 Task: Create in the project TrendForge a sprint 'Stellar Sprint'.
Action: Mouse moved to (206, 65)
Screenshot: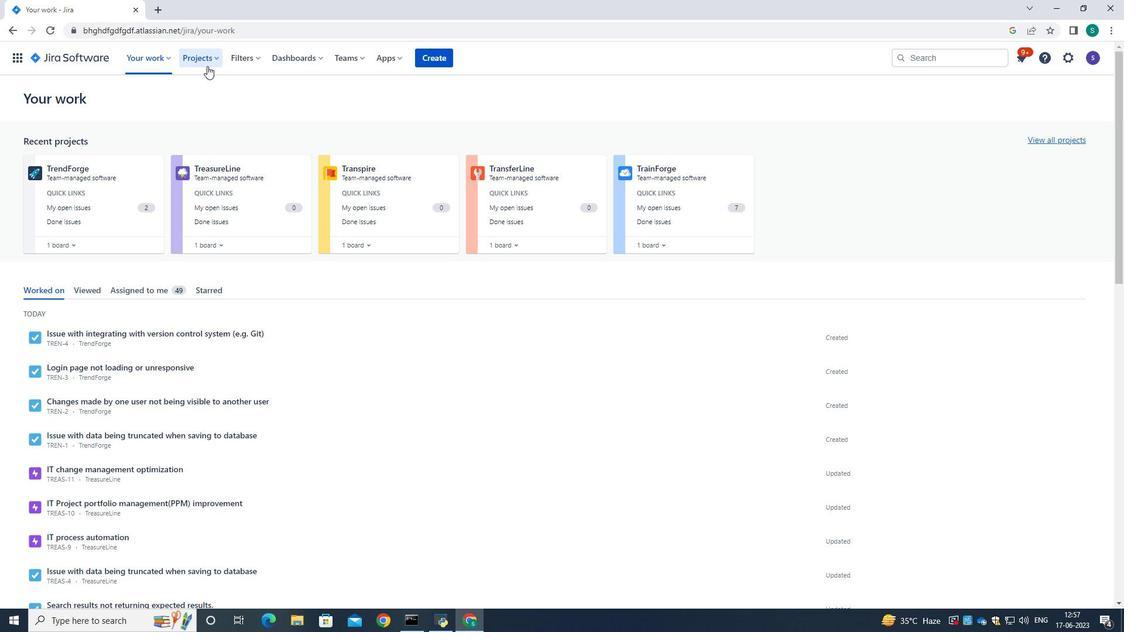 
Action: Mouse pressed left at (206, 65)
Screenshot: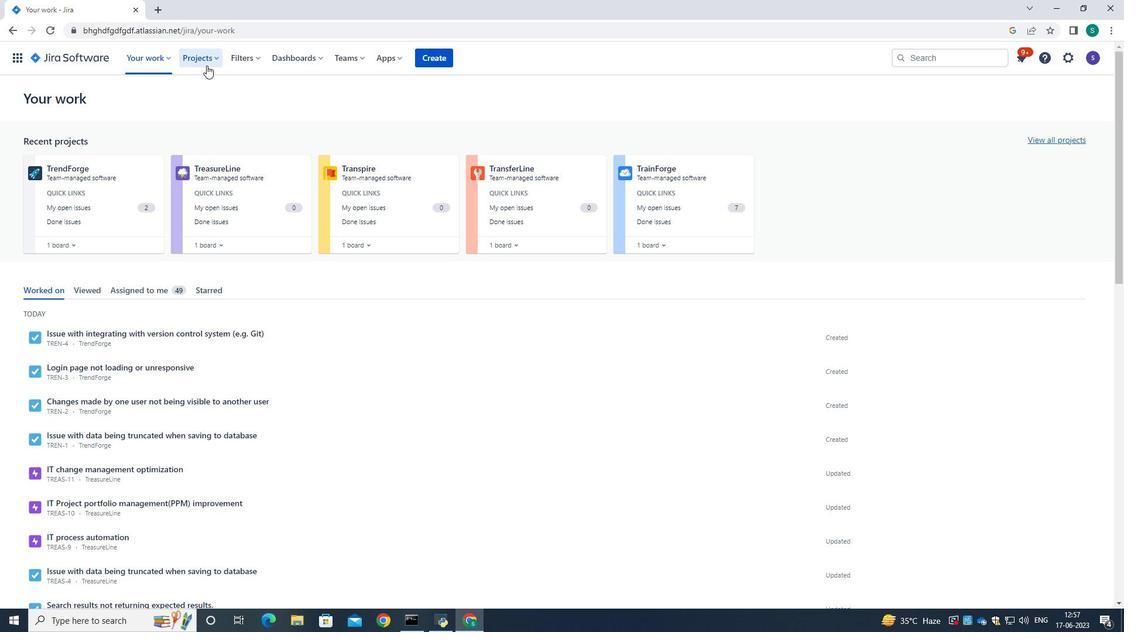 
Action: Mouse moved to (205, 105)
Screenshot: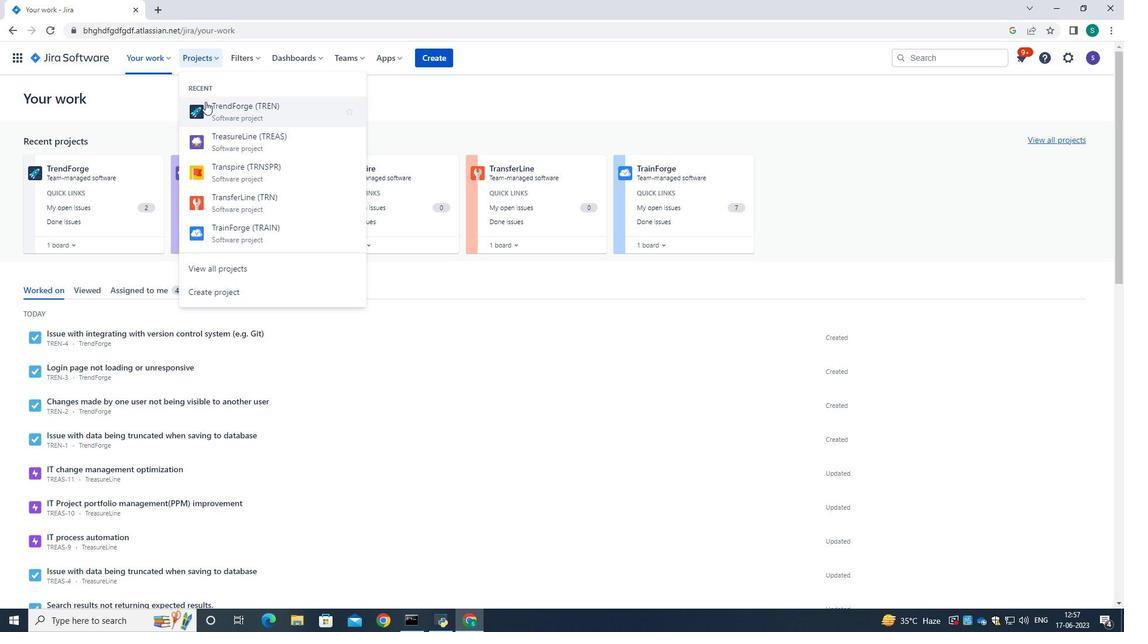 
Action: Mouse pressed left at (205, 105)
Screenshot: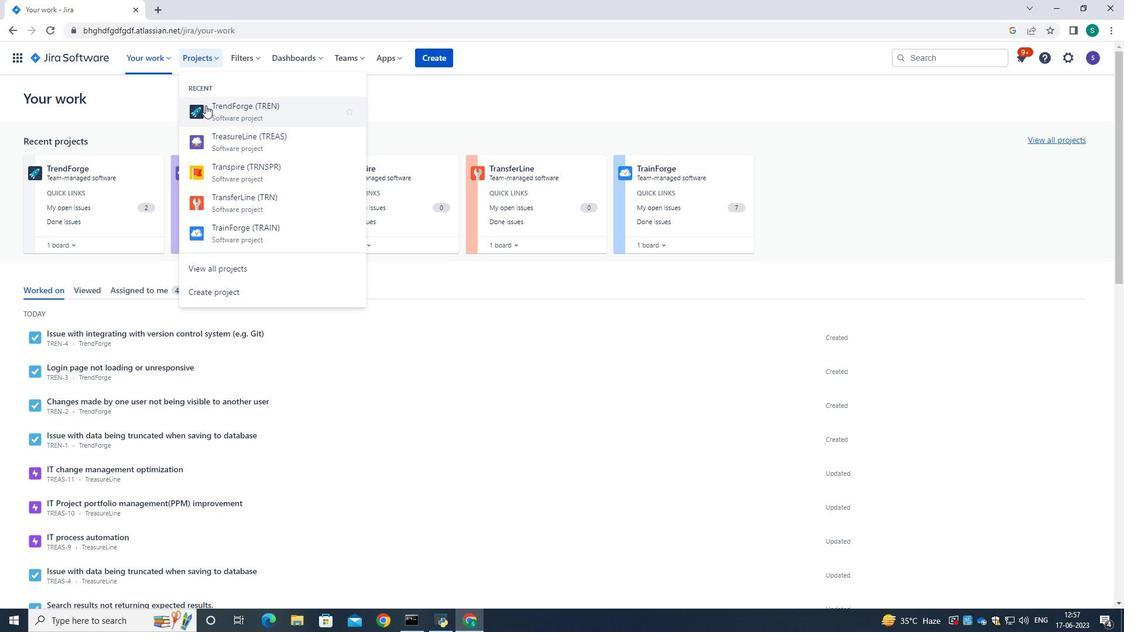 
Action: Mouse moved to (84, 182)
Screenshot: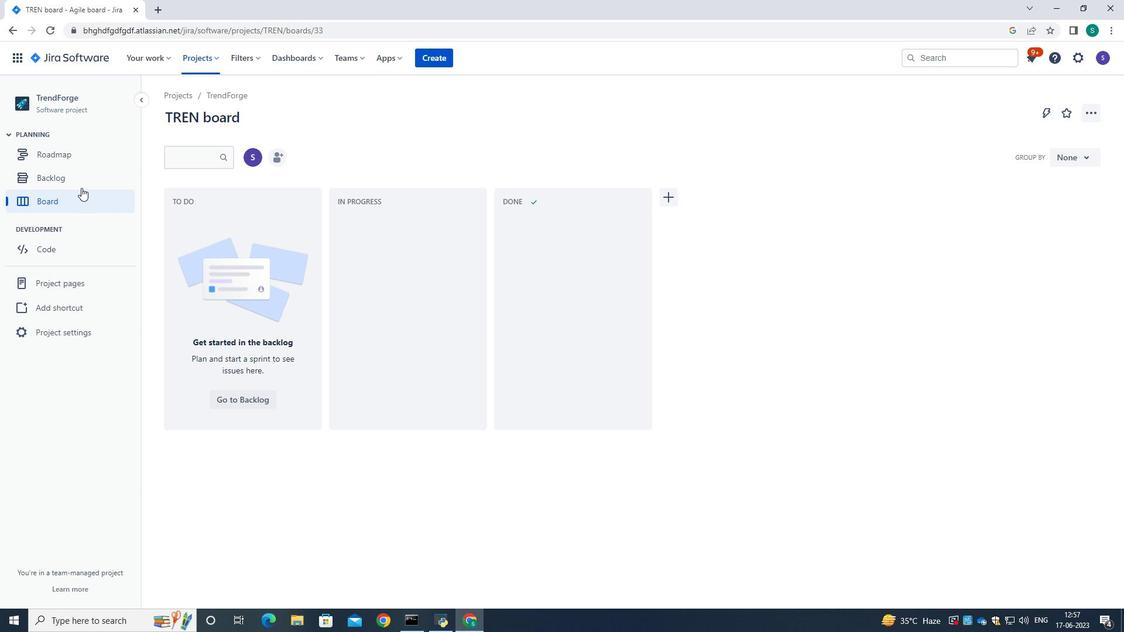 
Action: Mouse pressed left at (84, 182)
Screenshot: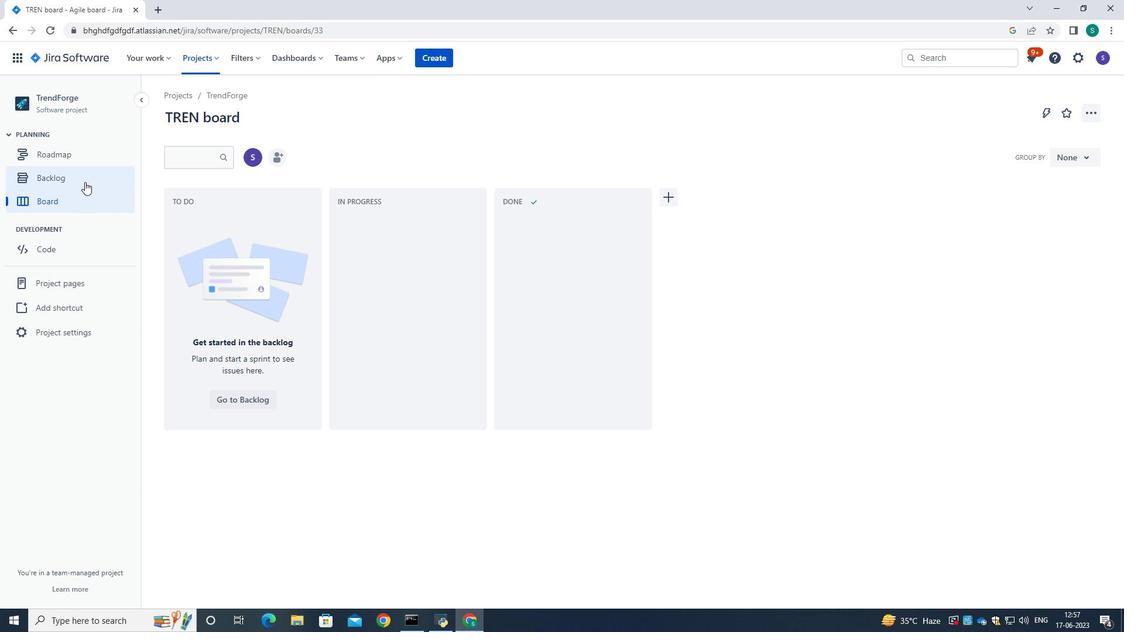 
Action: Mouse moved to (902, 241)
Screenshot: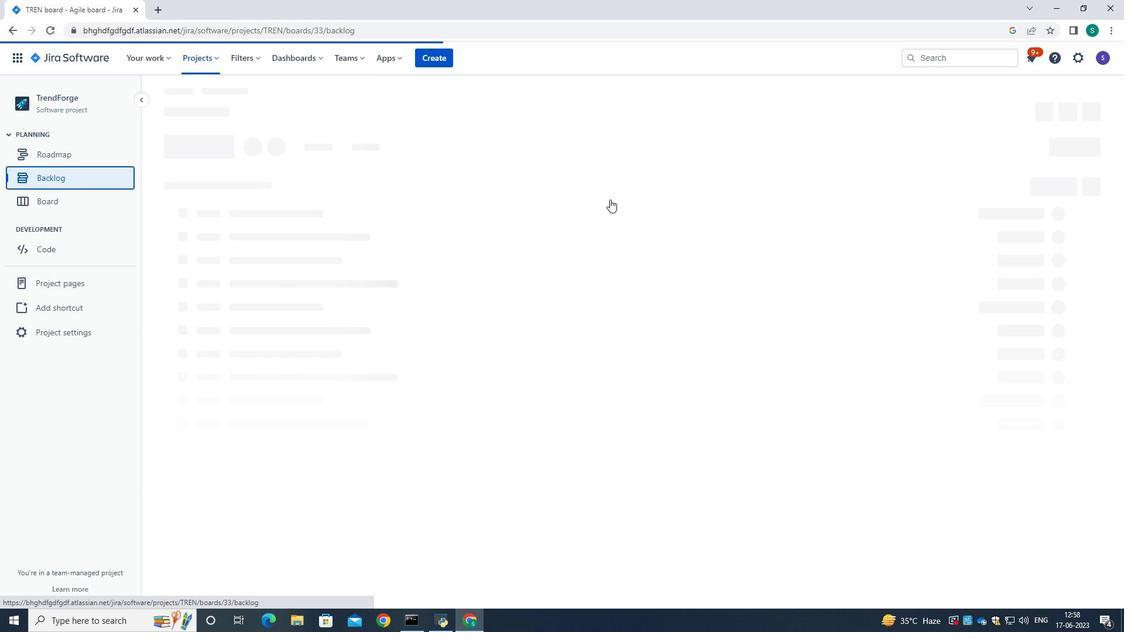 
Action: Mouse scrolled (902, 240) with delta (0, 0)
Screenshot: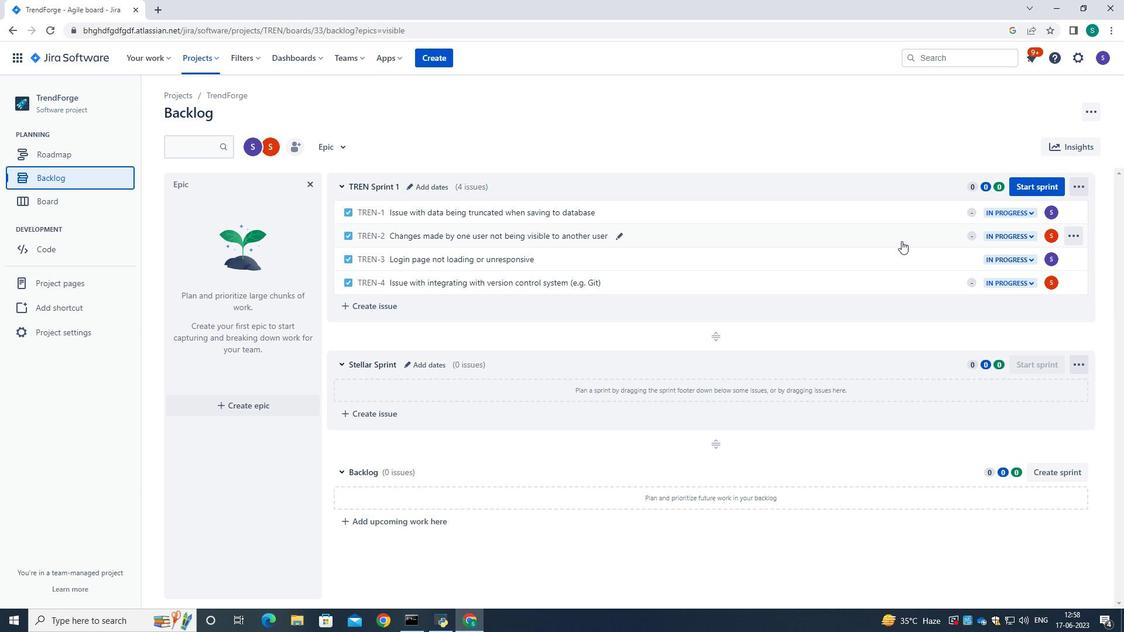 
Action: Mouse moved to (903, 241)
Screenshot: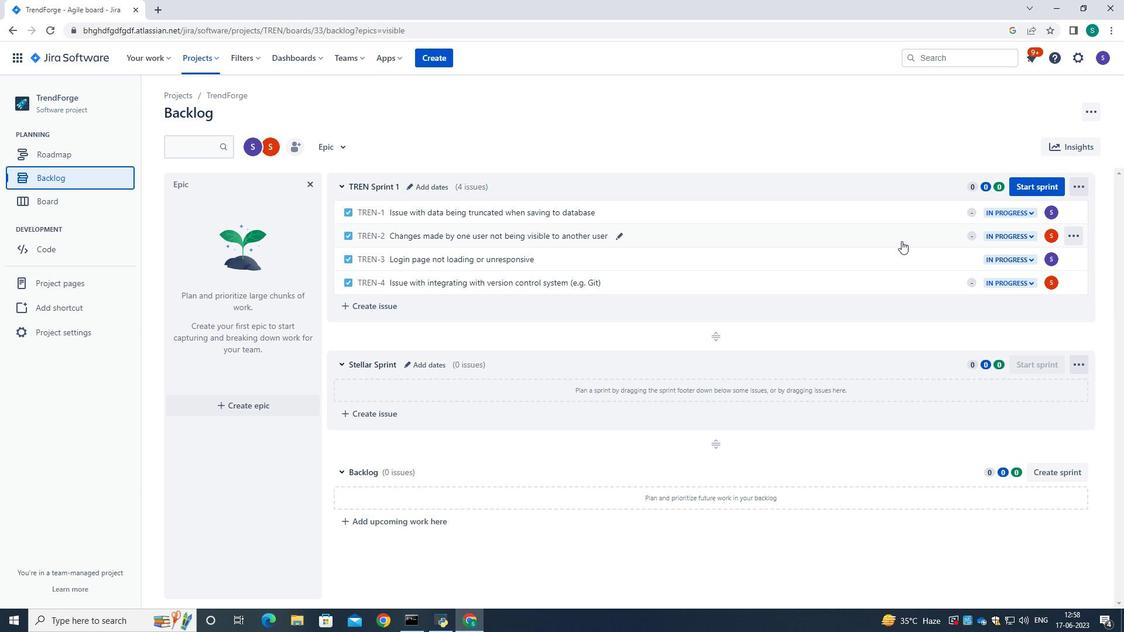 
Action: Mouse scrolled (903, 241) with delta (0, 0)
Screenshot: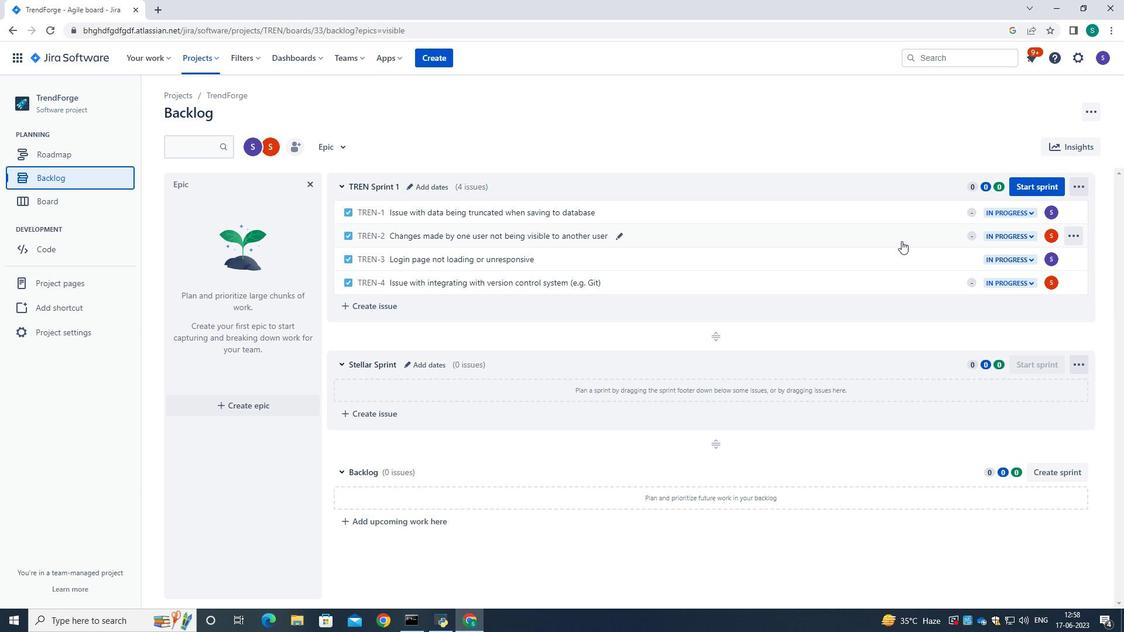 
Action: Mouse scrolled (903, 241) with delta (0, 0)
Screenshot: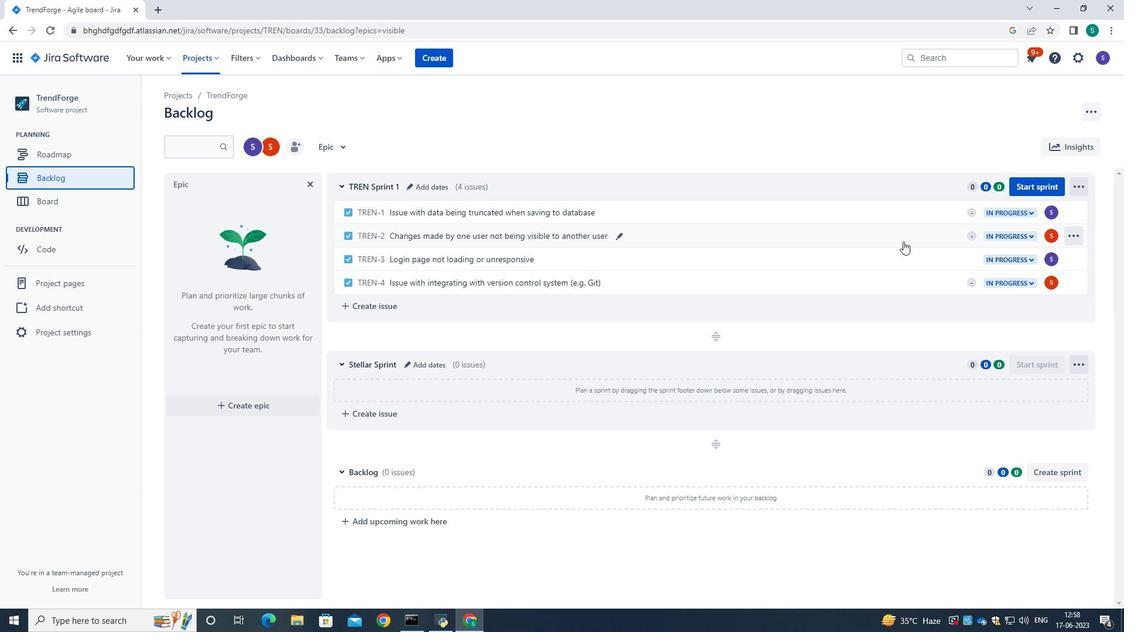 
Action: Mouse moved to (1062, 470)
Screenshot: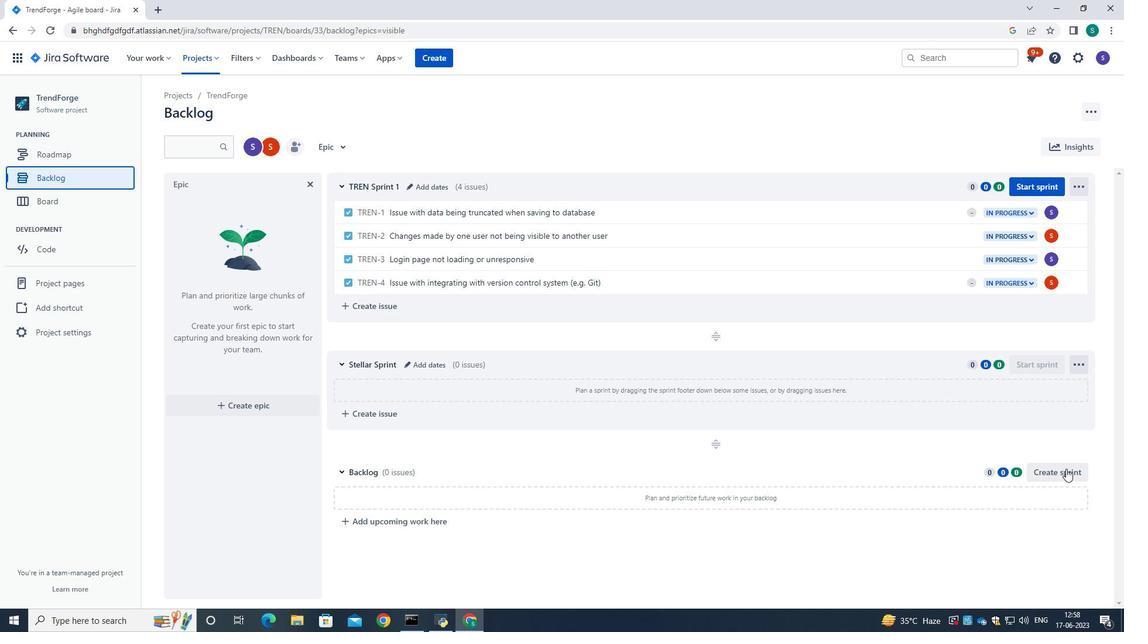 
Action: Mouse pressed left at (1062, 470)
Screenshot: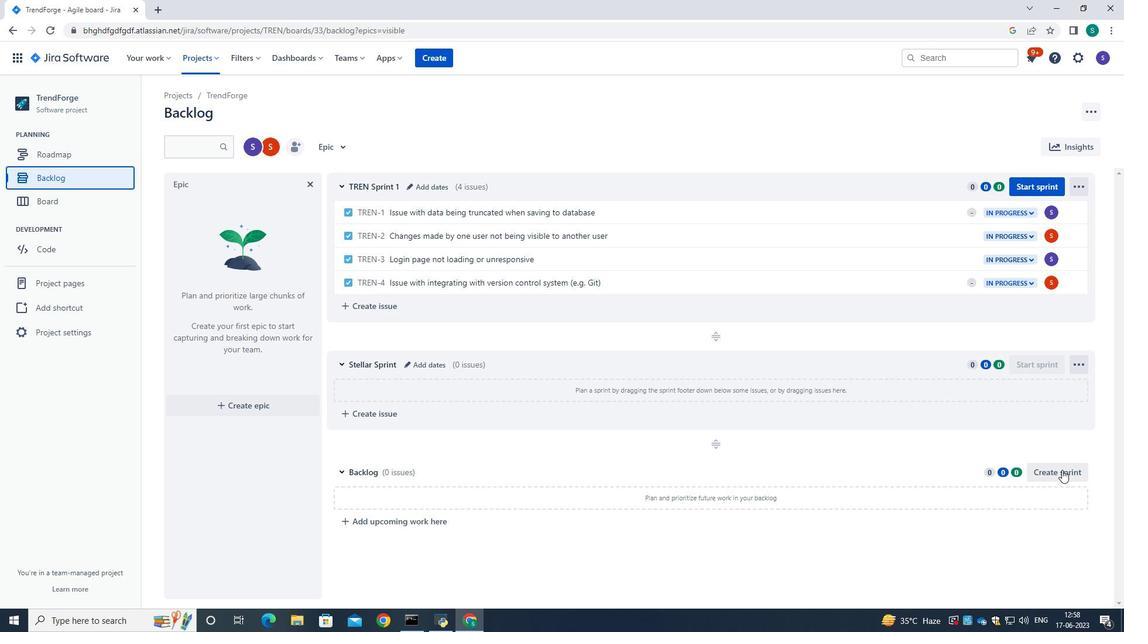 
Action: Mouse moved to (409, 477)
Screenshot: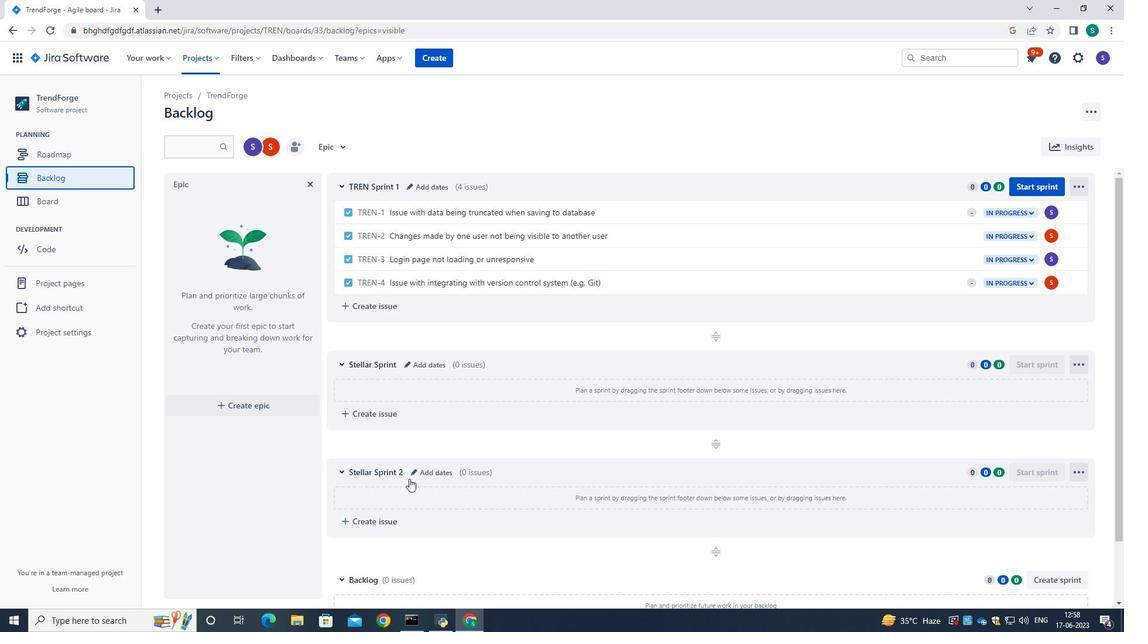 
Action: Mouse pressed left at (409, 477)
Screenshot: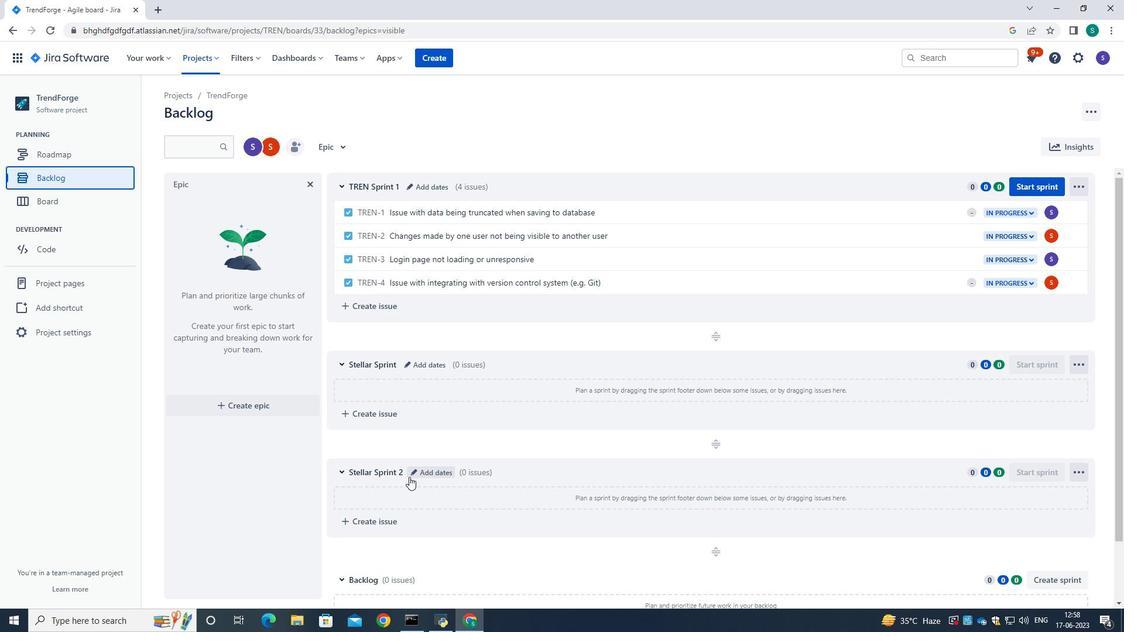 
Action: Mouse moved to (472, 150)
Screenshot: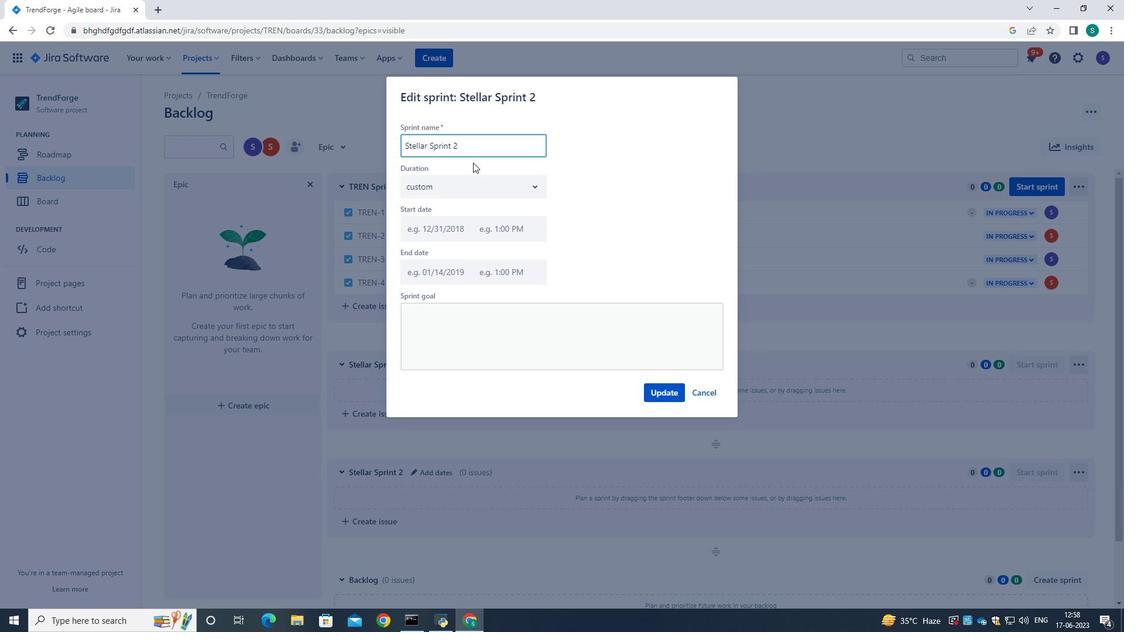 
Action: Key pressed <Key.backspace><Key.backspace>
Screenshot: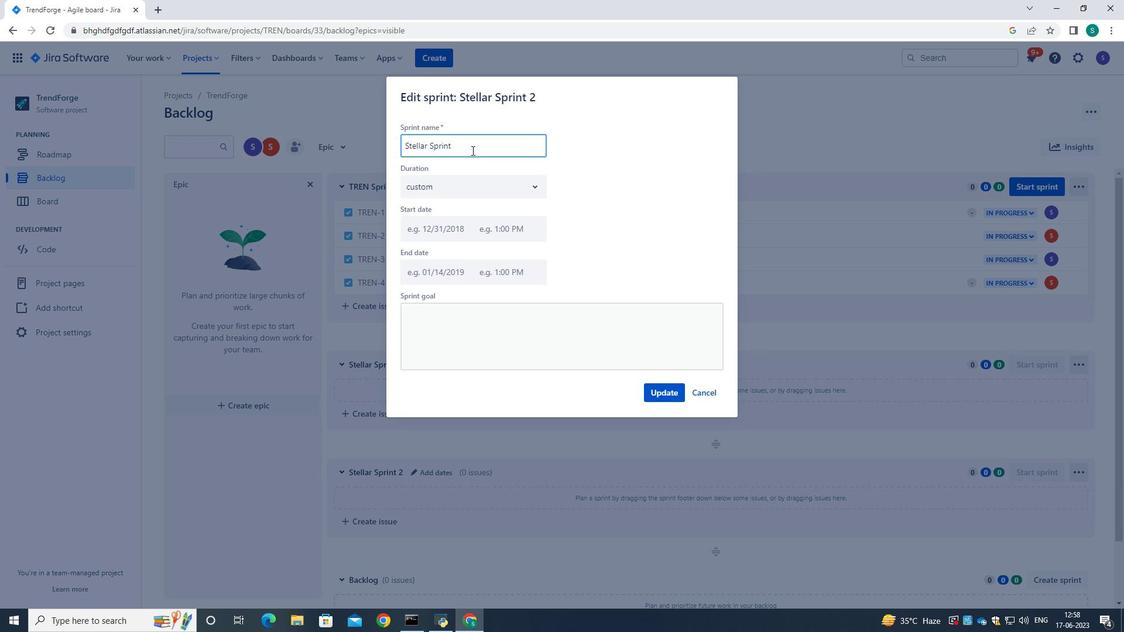 
Action: Mouse moved to (675, 394)
Screenshot: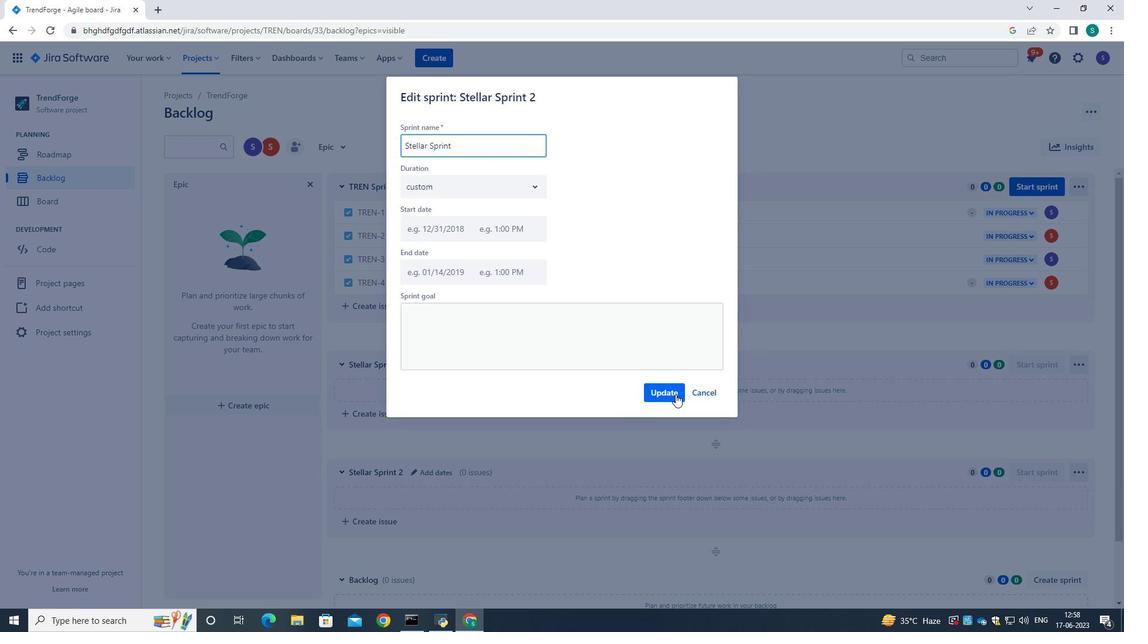 
Action: Mouse pressed left at (675, 394)
Screenshot: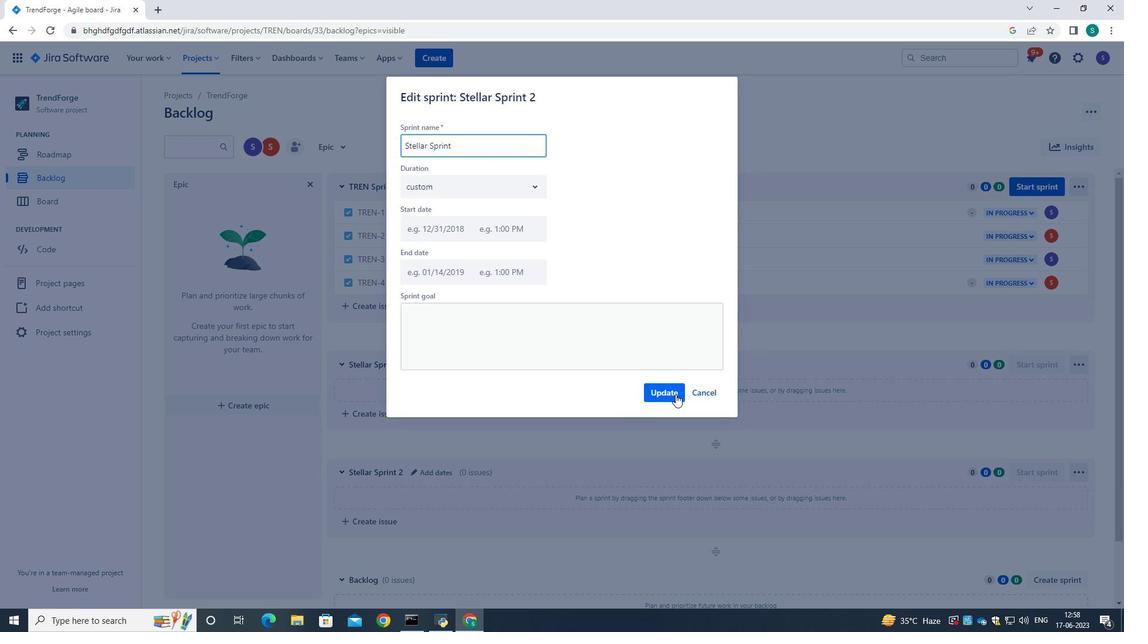 
Action: Mouse moved to (693, 357)
Screenshot: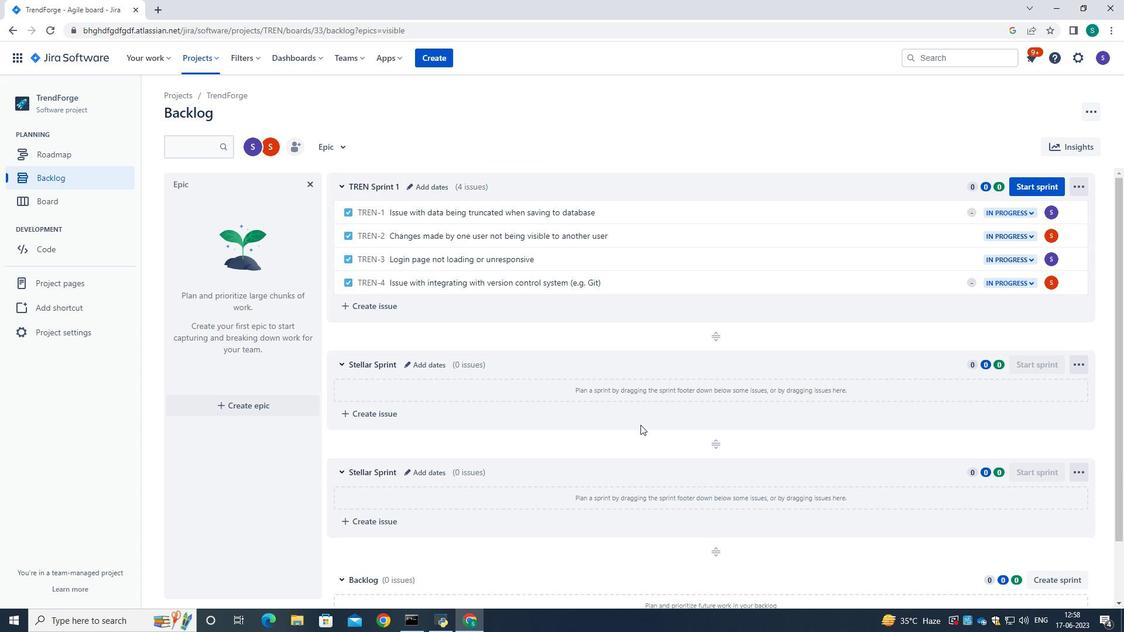 
Action: Mouse scrolled (693, 357) with delta (0, 0)
Screenshot: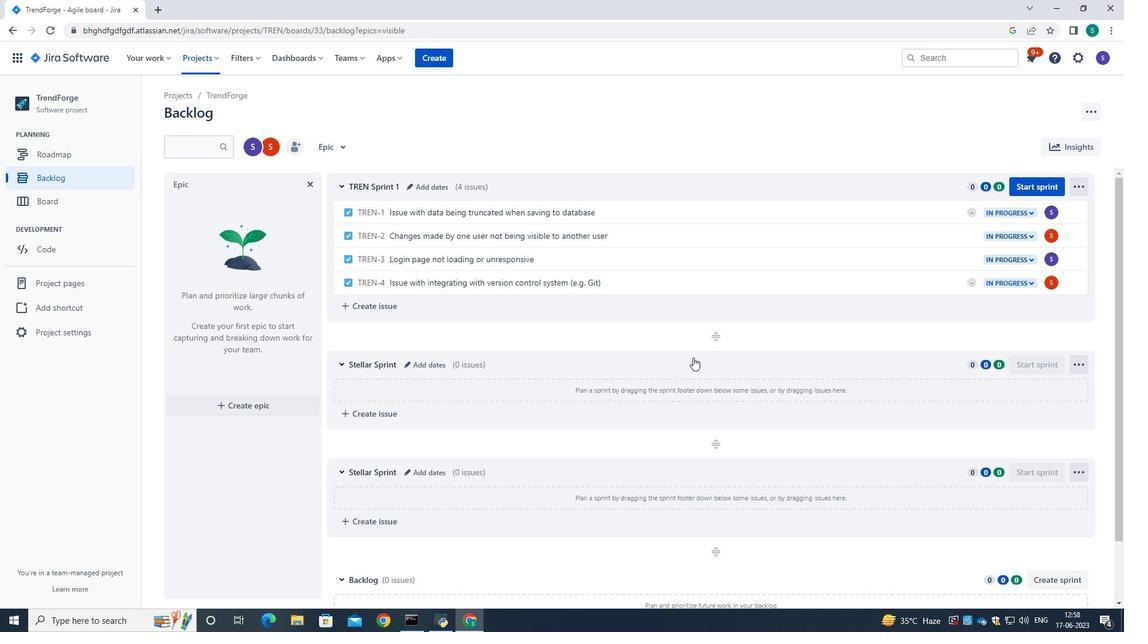 
Action: Mouse moved to (694, 357)
Screenshot: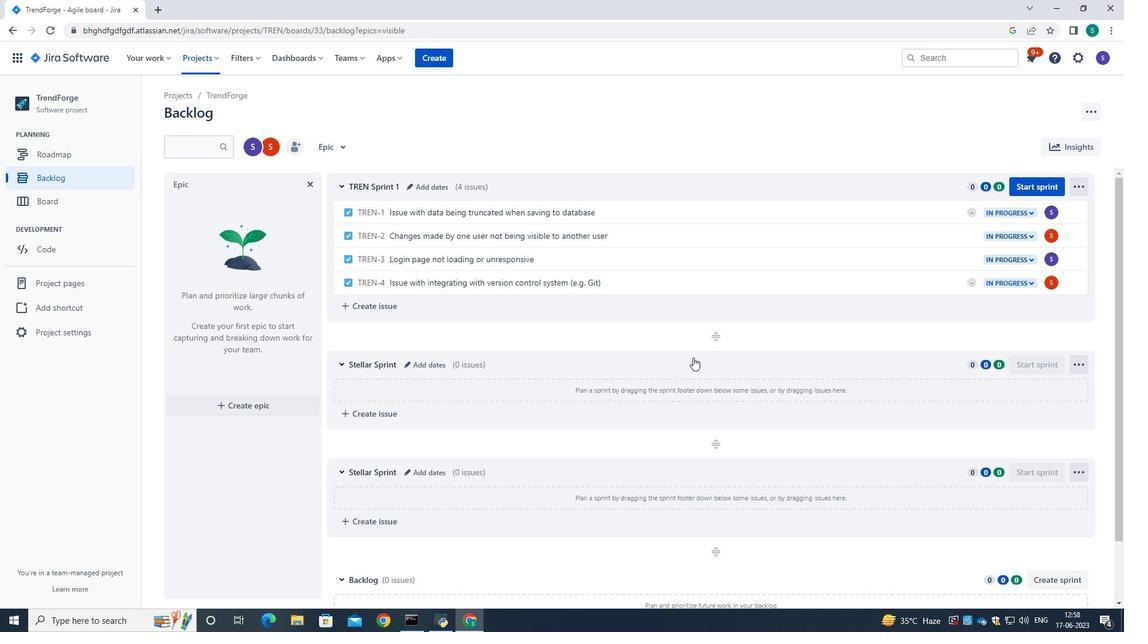 
Action: Mouse scrolled (694, 356) with delta (0, 0)
Screenshot: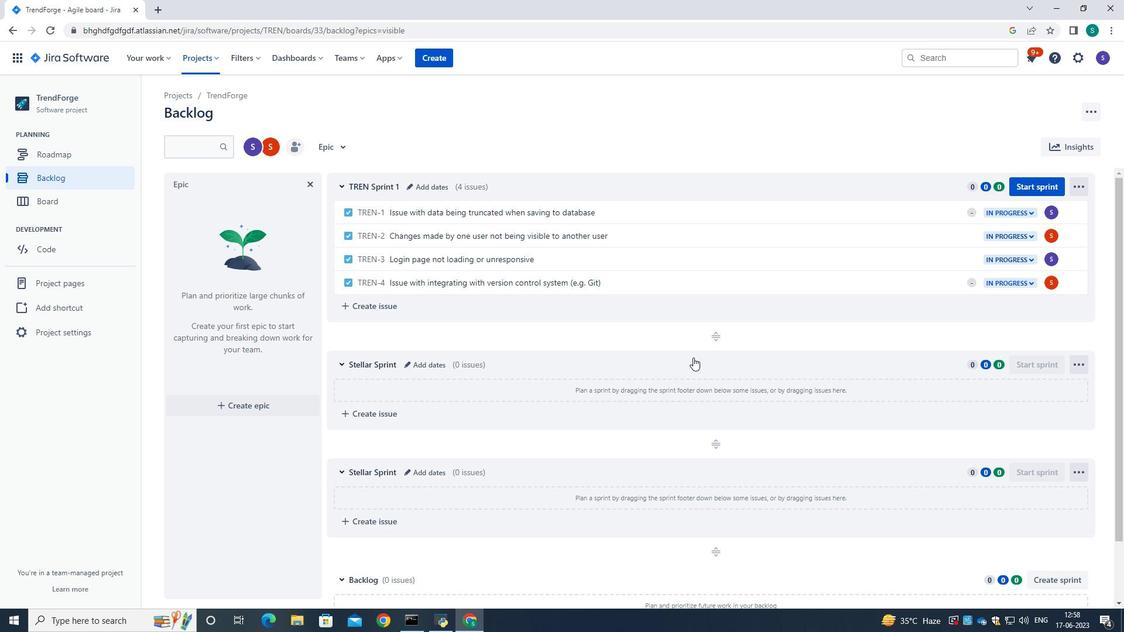 
Action: Mouse scrolled (694, 356) with delta (0, 0)
Screenshot: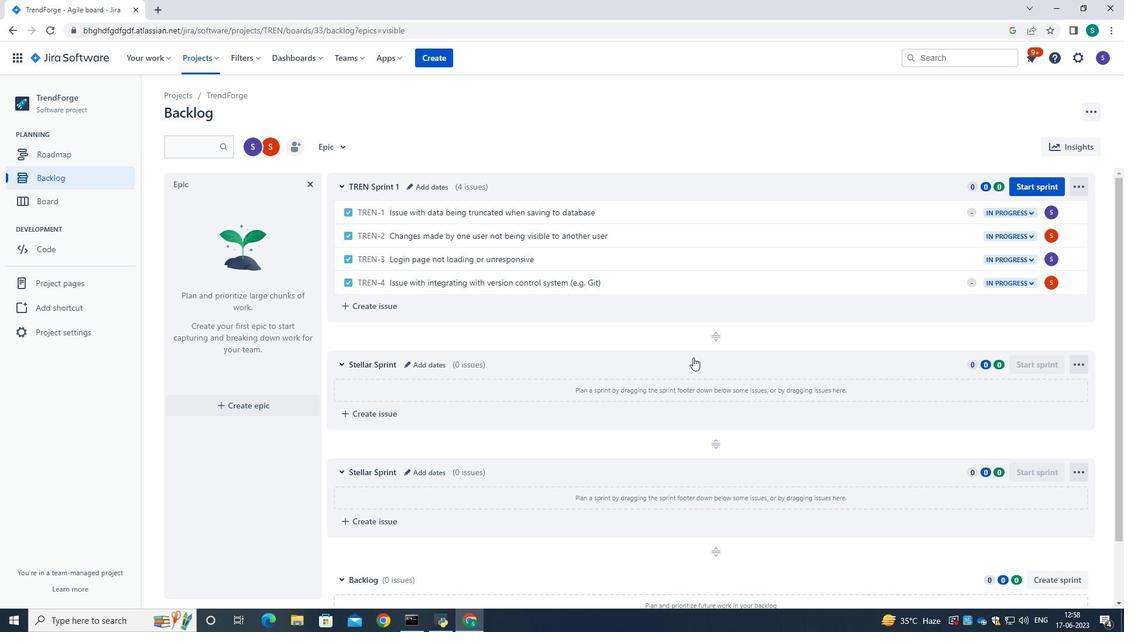 
Action: Mouse moved to (666, 190)
Screenshot: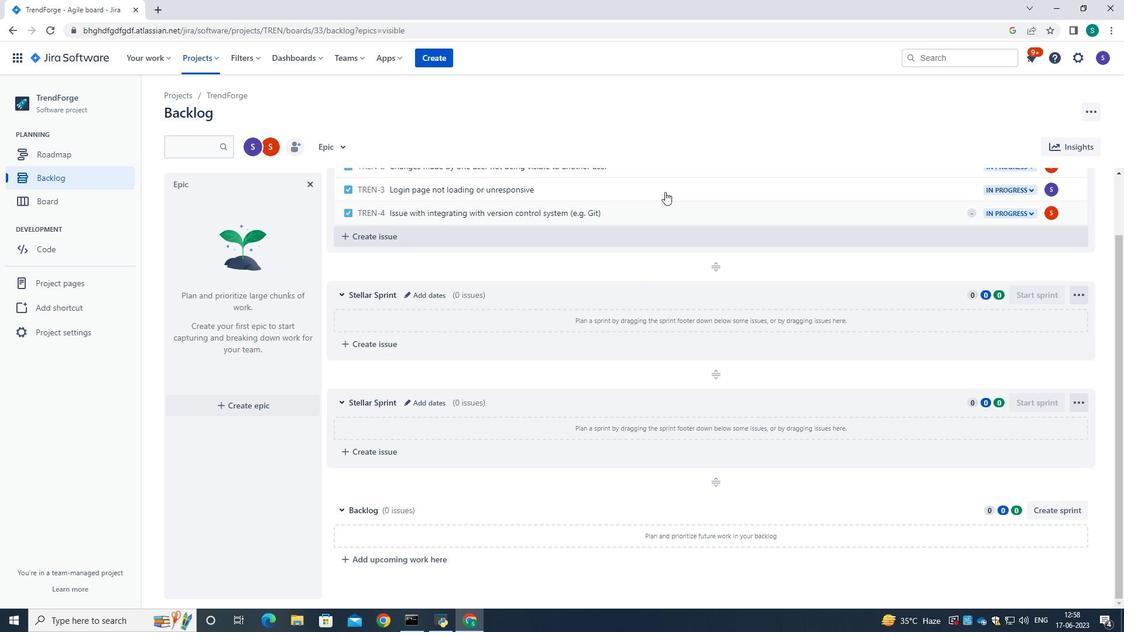 
